 Task: Plan a workshop on effective communication for the team on the 18th at 3:30 PM.
Action: Mouse moved to (36, 69)
Screenshot: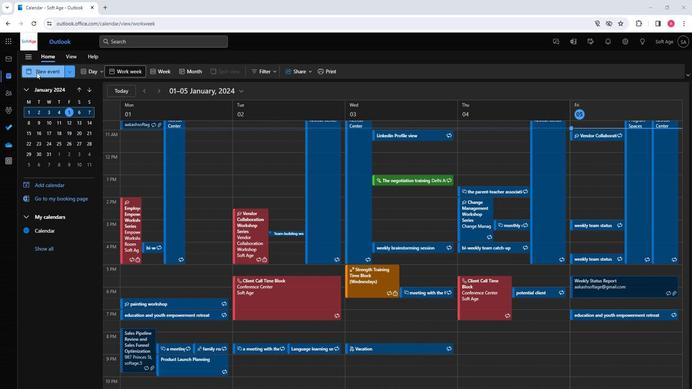 
Action: Mouse pressed left at (36, 69)
Screenshot: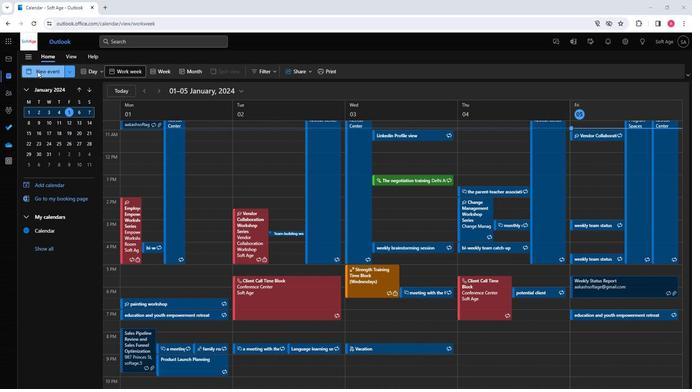
Action: Mouse moved to (81, 182)
Screenshot: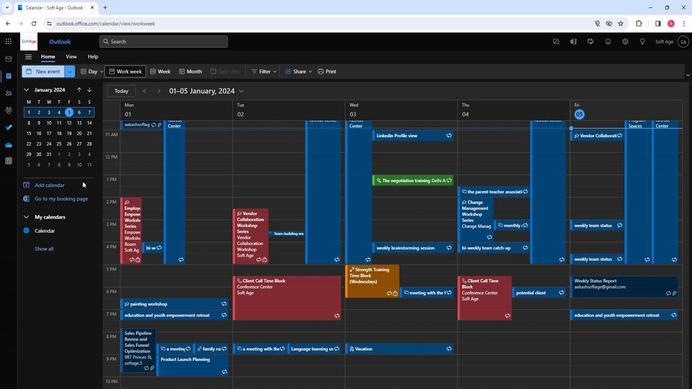 
Action: Key pressed <Key.shift>Workshop<Key.space>on<Key.space><Key.shift><Key.shift><Key.shift><Key.shift><Key.shift><Key.shift><Key.shift><Key.shift>Effective<Key.space><Key.shift>Communication
Screenshot: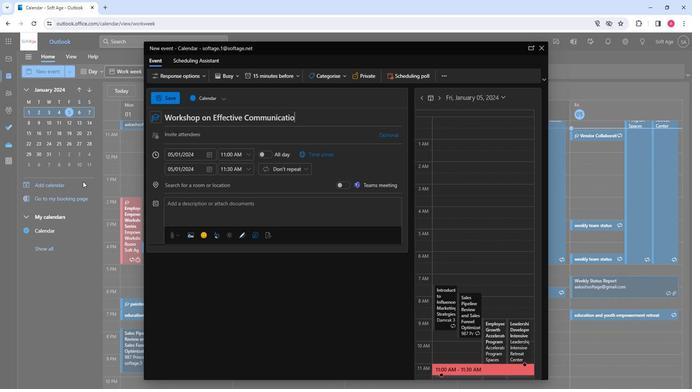 
Action: Mouse moved to (225, 136)
Screenshot: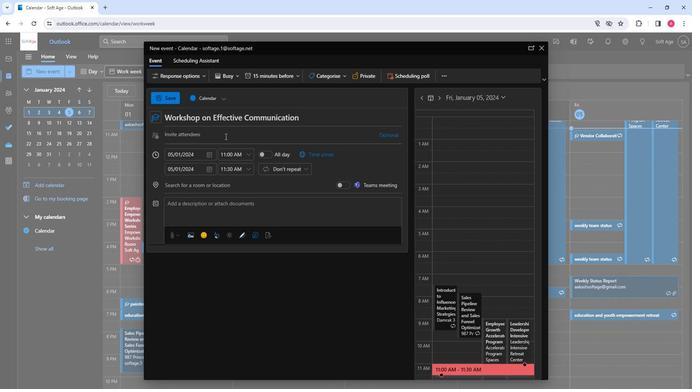 
Action: Mouse pressed left at (225, 136)
Screenshot: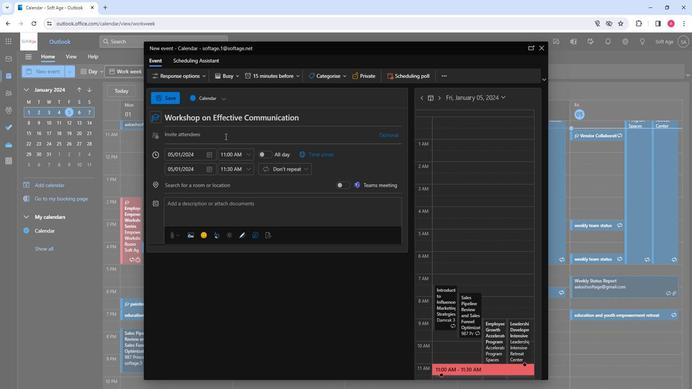 
Action: Key pressed so
Screenshot: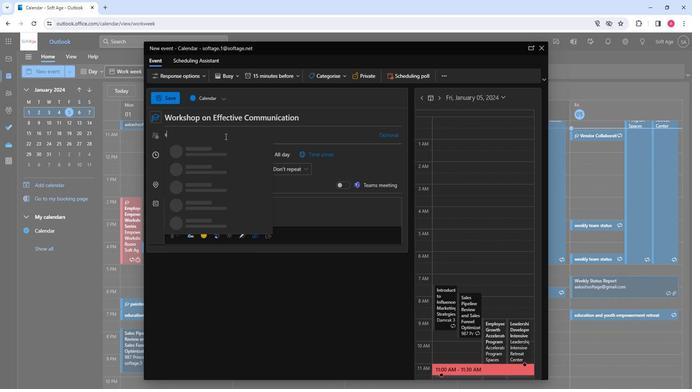 
Action: Mouse moved to (202, 151)
Screenshot: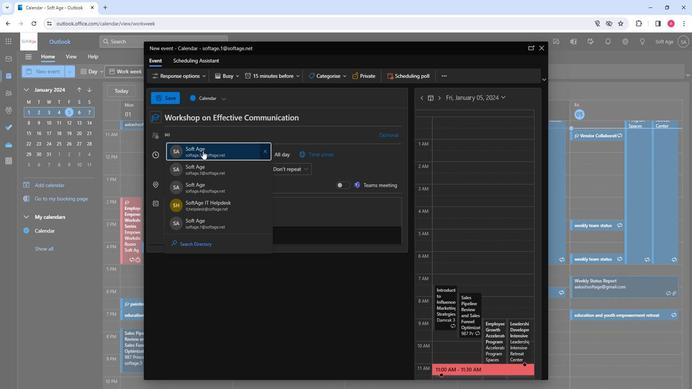 
Action: Mouse pressed left at (202, 151)
Screenshot: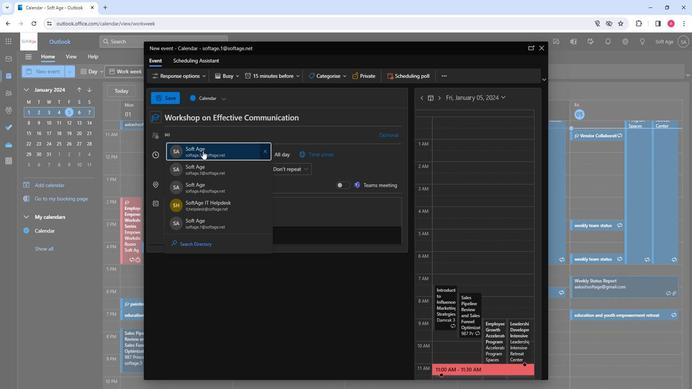 
Action: Key pressed so
Screenshot: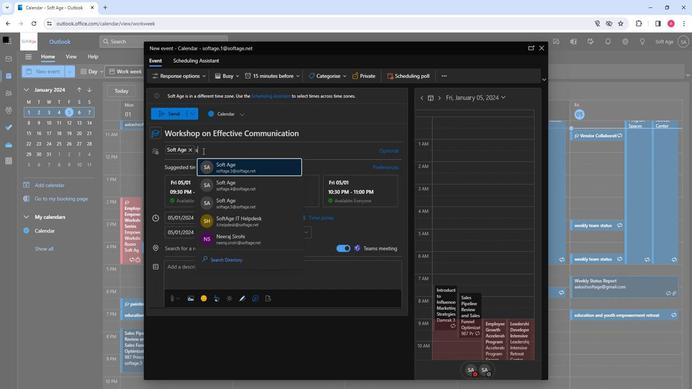 
Action: Mouse moved to (234, 194)
Screenshot: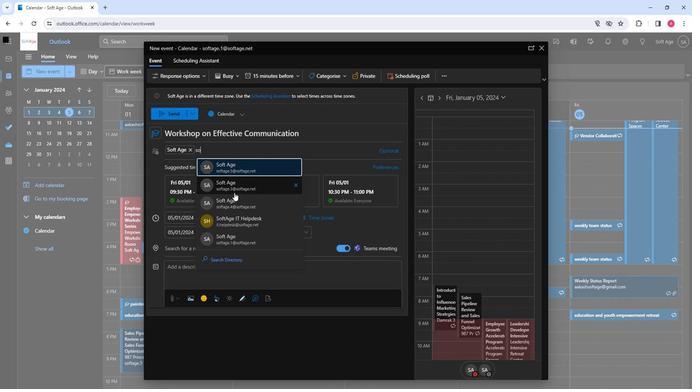 
Action: Mouse pressed left at (234, 194)
Screenshot: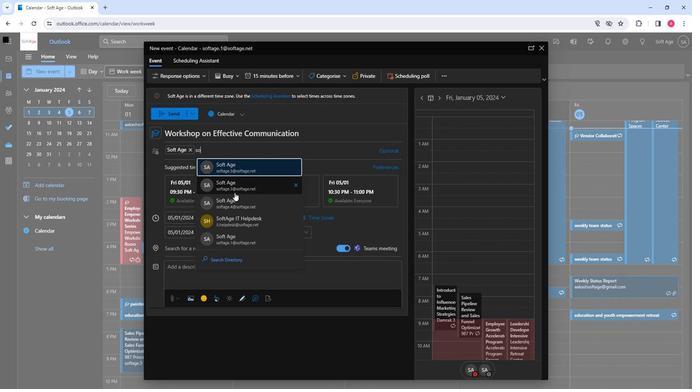 
Action: Mouse moved to (234, 194)
Screenshot: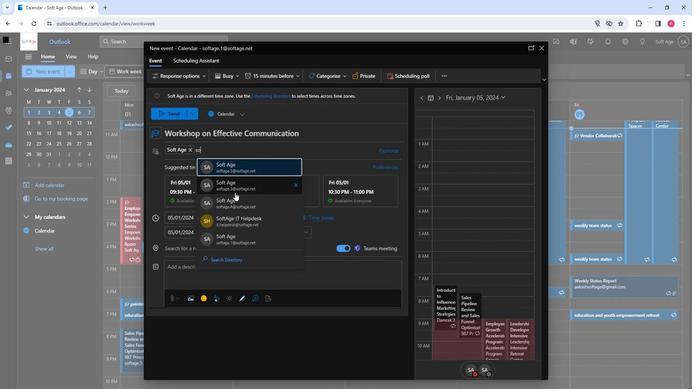 
Action: Key pressed so
Screenshot: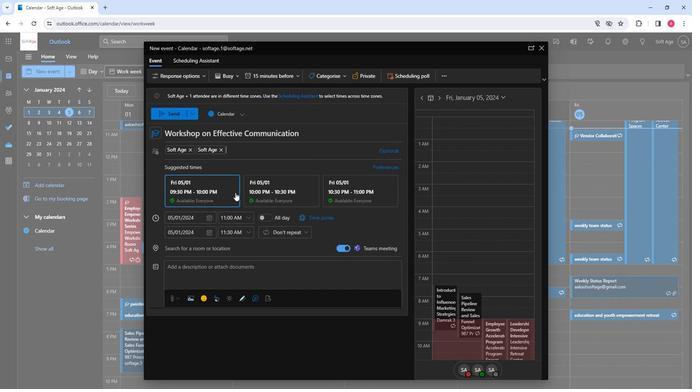 
Action: Mouse moved to (247, 203)
Screenshot: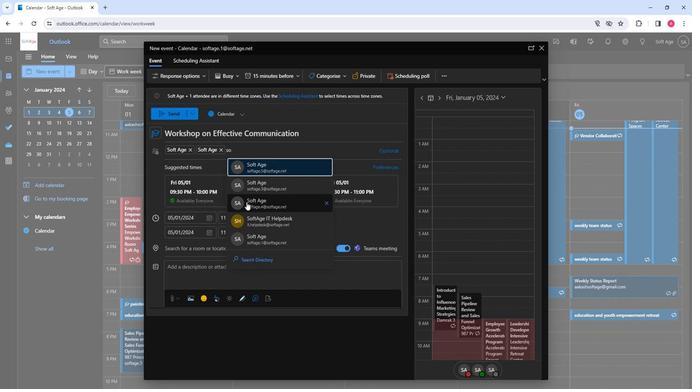 
Action: Mouse pressed left at (247, 203)
Screenshot: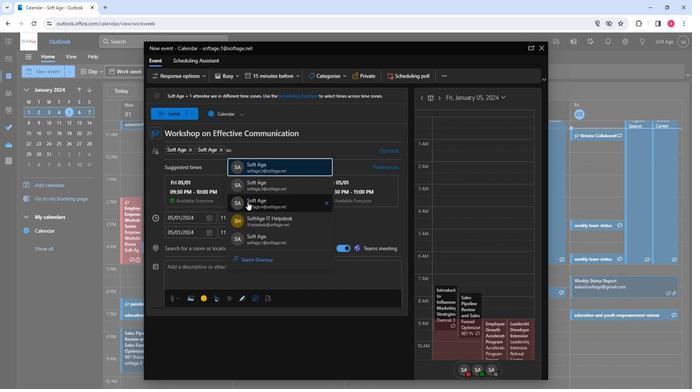 
Action: Mouse moved to (209, 218)
Screenshot: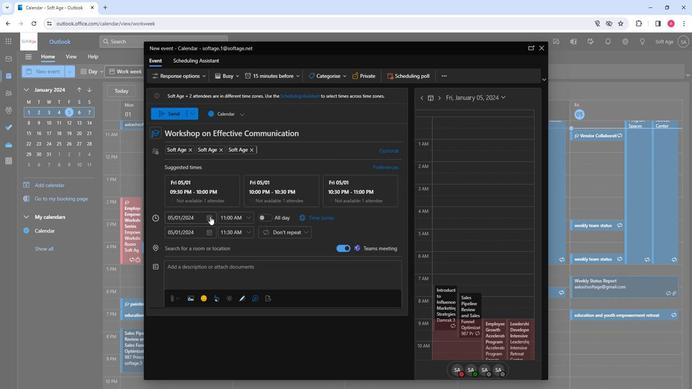 
Action: Mouse pressed left at (209, 218)
Screenshot: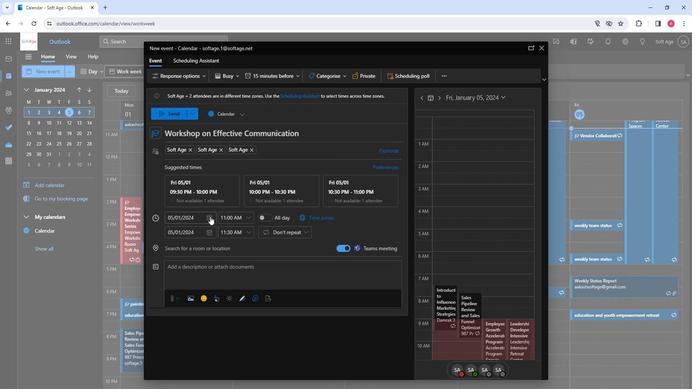 
Action: Mouse moved to (204, 282)
Screenshot: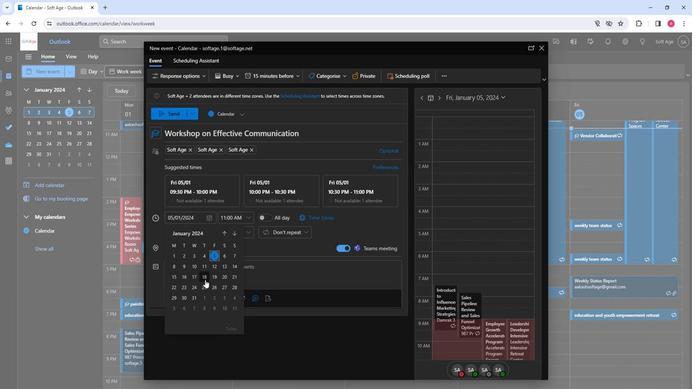 
Action: Mouse pressed left at (204, 282)
Screenshot: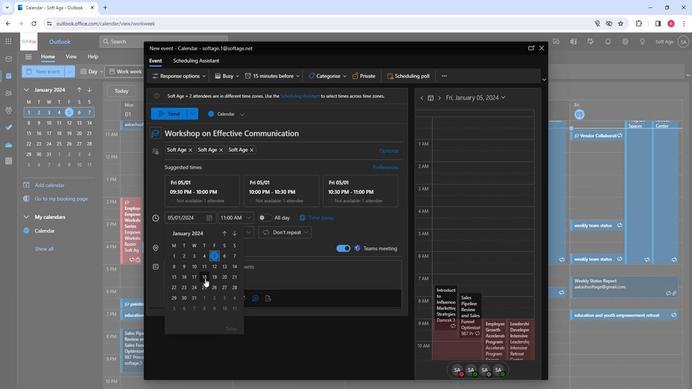 
Action: Mouse moved to (246, 220)
Screenshot: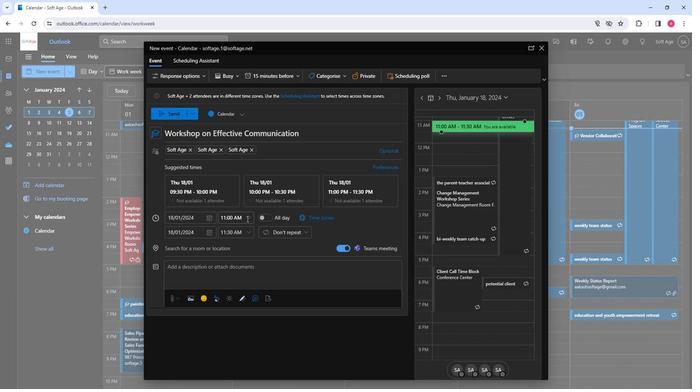 
Action: Mouse pressed left at (246, 220)
Screenshot: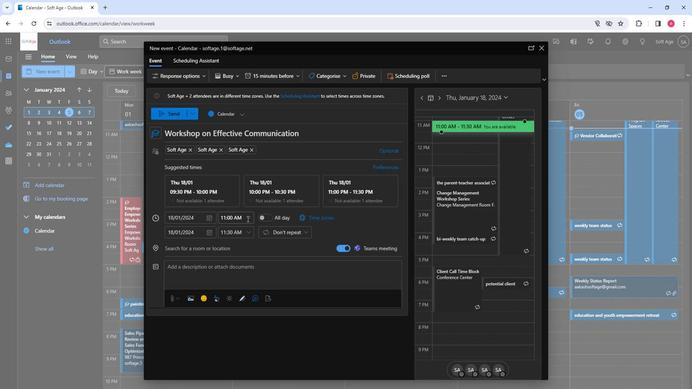 
Action: Mouse moved to (238, 259)
Screenshot: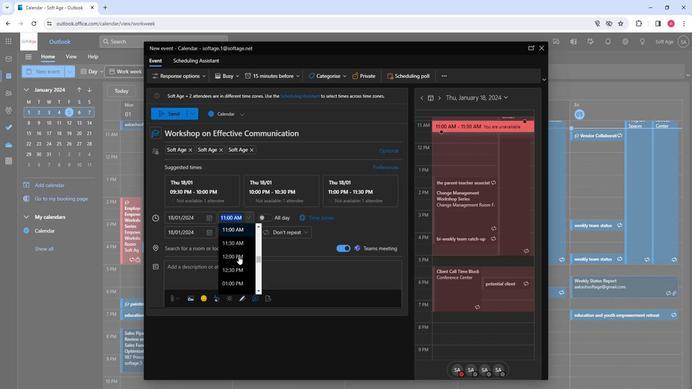 
Action: Mouse scrolled (238, 259) with delta (0, 0)
Screenshot: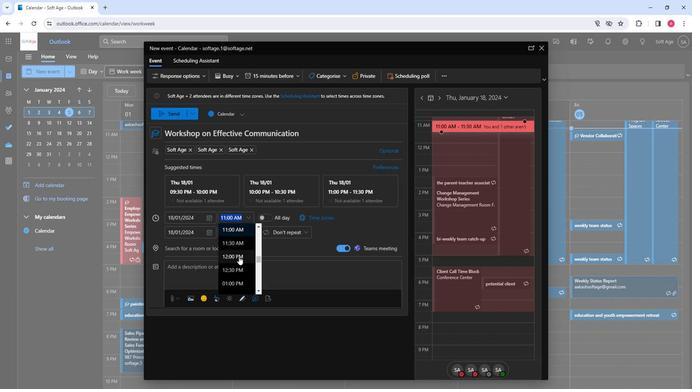 
Action: Mouse moved to (239, 259)
Screenshot: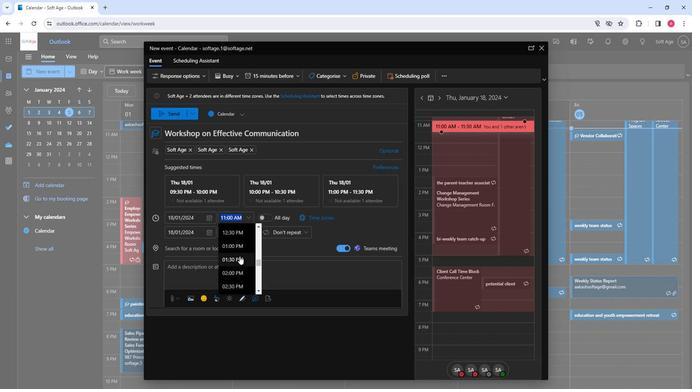 
Action: Mouse scrolled (239, 258) with delta (0, 0)
Screenshot: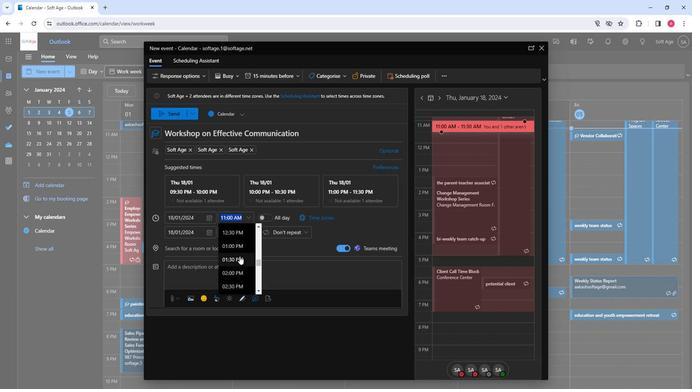 
Action: Mouse moved to (230, 278)
Screenshot: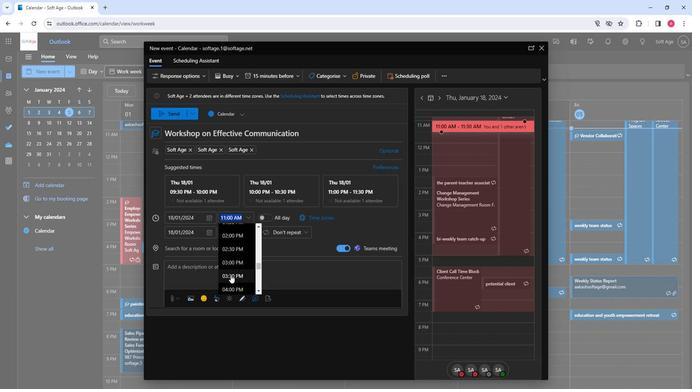 
Action: Mouse pressed left at (230, 278)
Screenshot: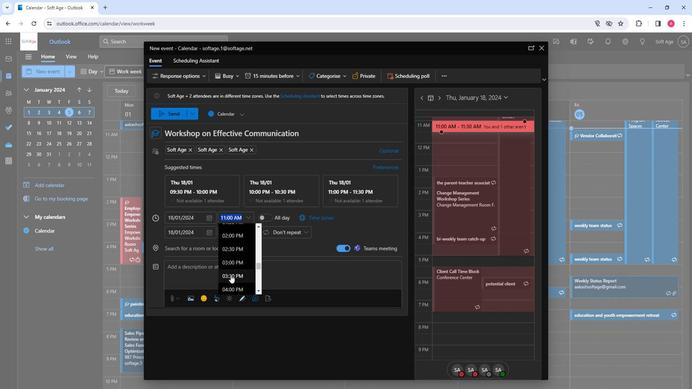 
Action: Mouse moved to (212, 248)
Screenshot: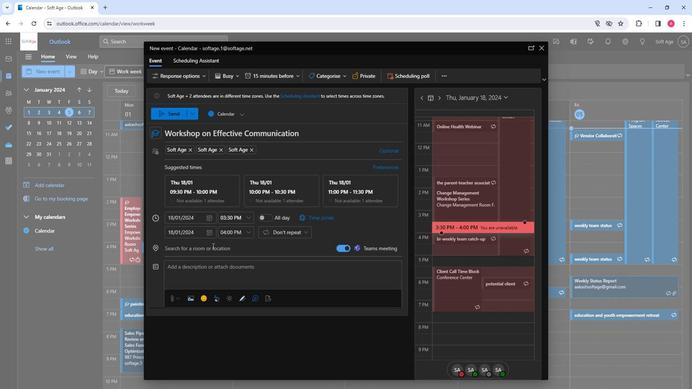 
Action: Mouse pressed left at (212, 248)
Screenshot: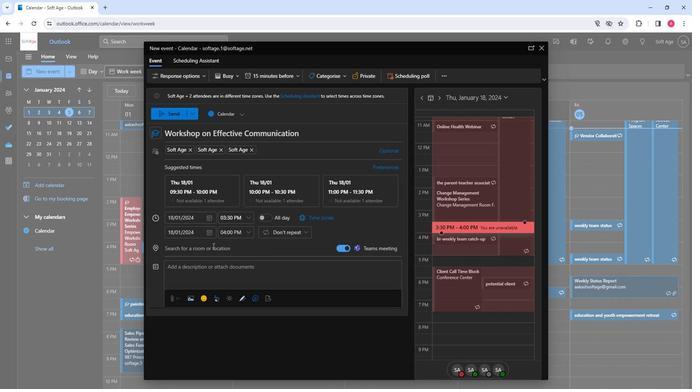 
Action: Mouse moved to (217, 295)
Screenshot: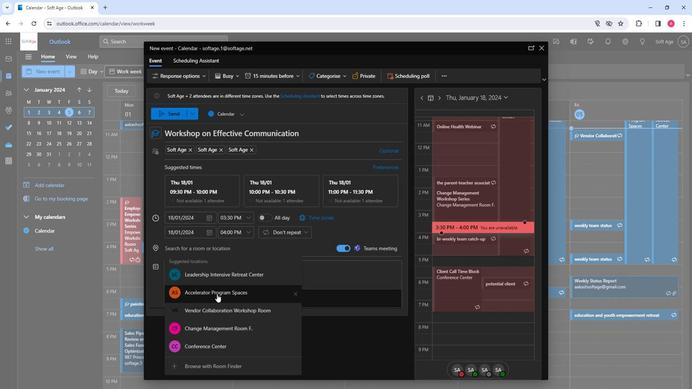 
Action: Mouse pressed left at (217, 295)
Screenshot: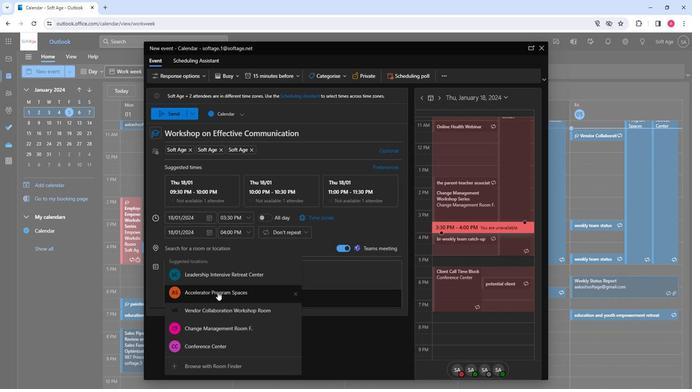 
Action: Mouse moved to (222, 271)
Screenshot: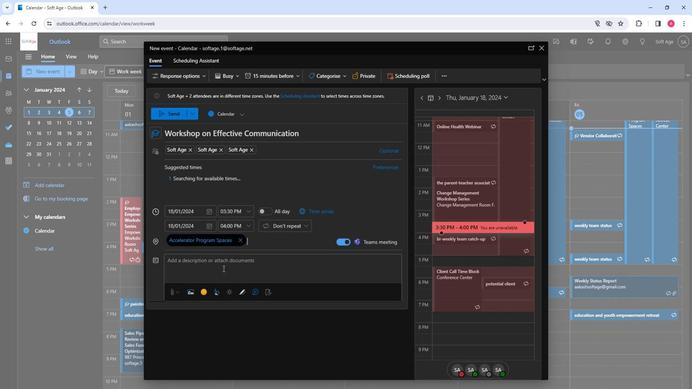 
Action: Mouse pressed left at (222, 271)
Screenshot: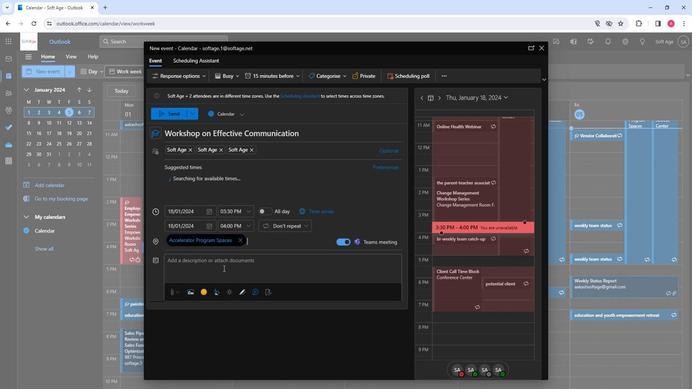 
Action: Key pressed <Key.shift>Enhance<Key.space>team<Key.space>communication<Key.space>with<Key.space>our<Key.space>workshop<Key.space>on<Key.space>effective<Key.space>communication<Key.shift>!<Key.space><Key.shift>Cultivi<Key.backspace>ate<Key.space>listening<Key.space>skills,<Key.space>articulate<Key.space>ideas<Key.space>clearly,<Key.space>and<Key.space>foster<Key.space>a<Key.space>collaborative<Key.space>environment<Key.space>for<Key.space>improved<Key.space>teamwork<Key.space>and<Key.space>success.
Screenshot: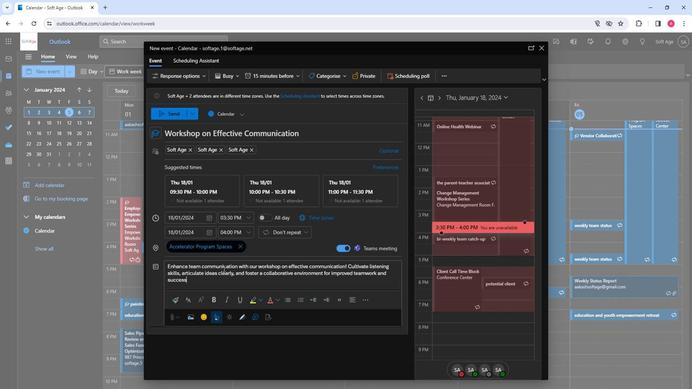 
Action: Mouse moved to (228, 281)
Screenshot: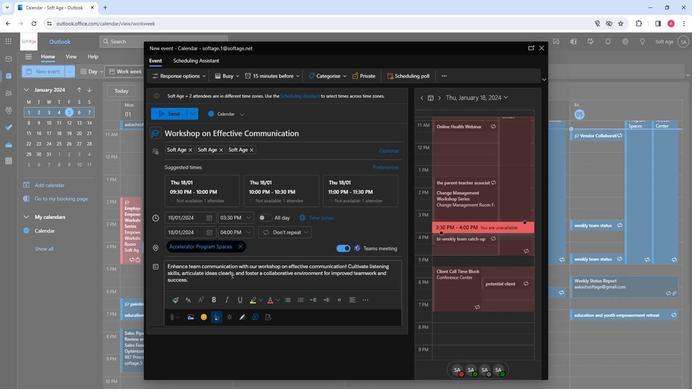
Action: Mouse pressed left at (228, 281)
Screenshot: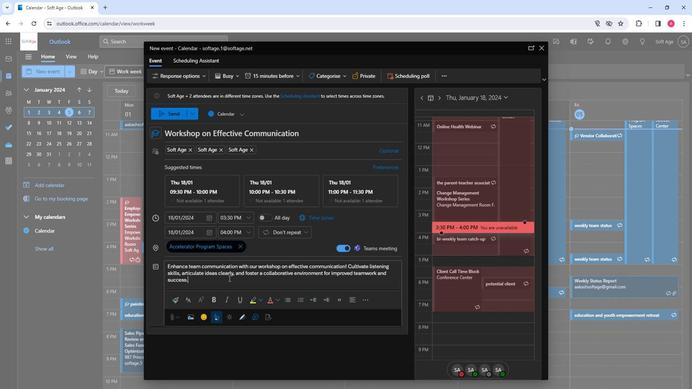 
Action: Mouse pressed left at (228, 281)
Screenshot: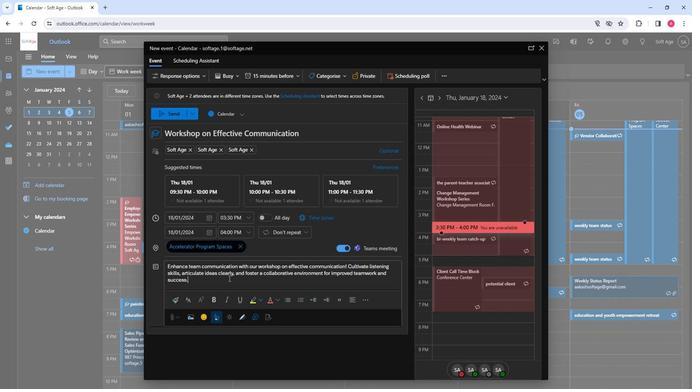
Action: Mouse pressed left at (228, 281)
Screenshot: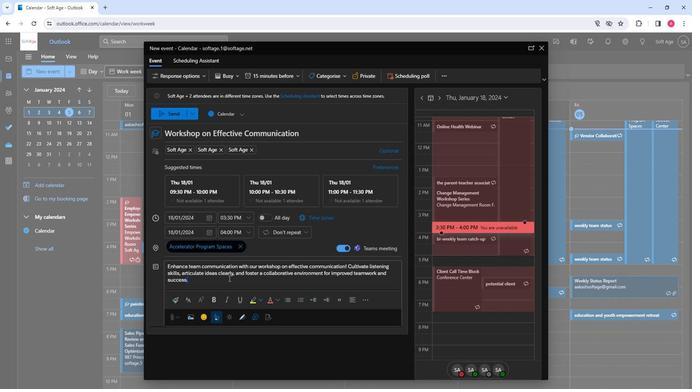 
Action: Mouse pressed left at (228, 281)
Screenshot: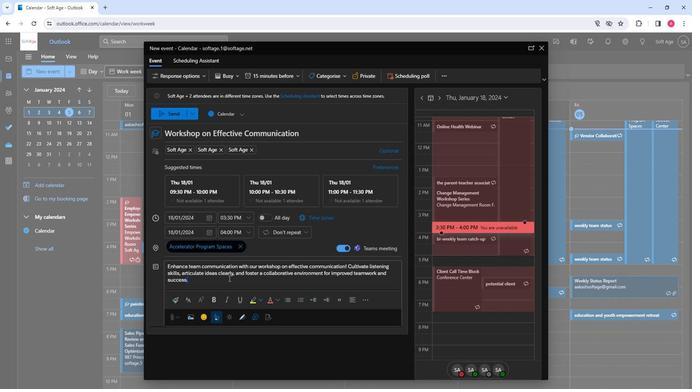 
Action: Mouse moved to (190, 305)
Screenshot: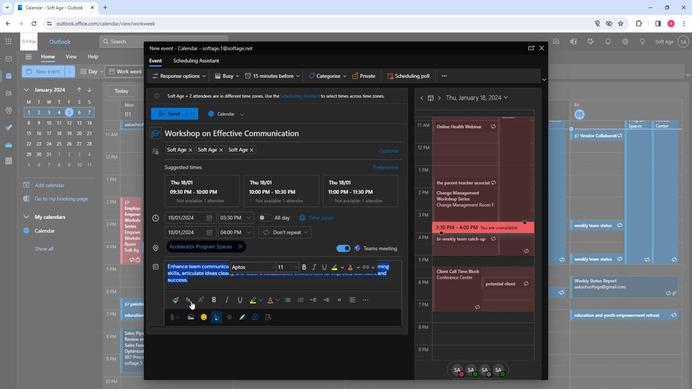 
Action: Mouse pressed left at (190, 305)
Screenshot: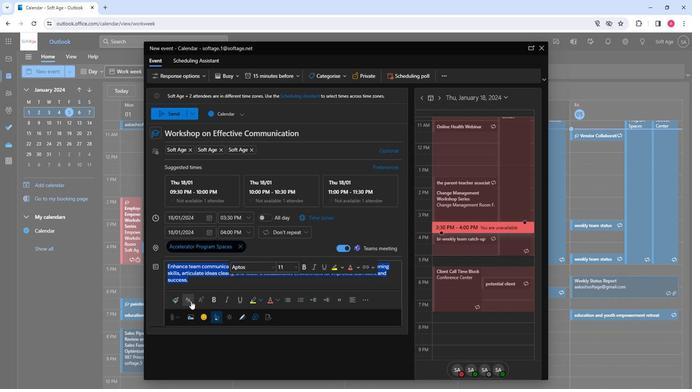 
Action: Mouse moved to (213, 234)
Screenshot: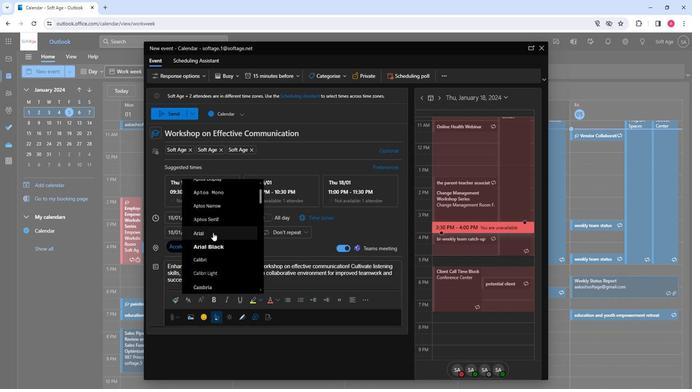 
Action: Mouse scrolled (213, 233) with delta (0, 0)
Screenshot: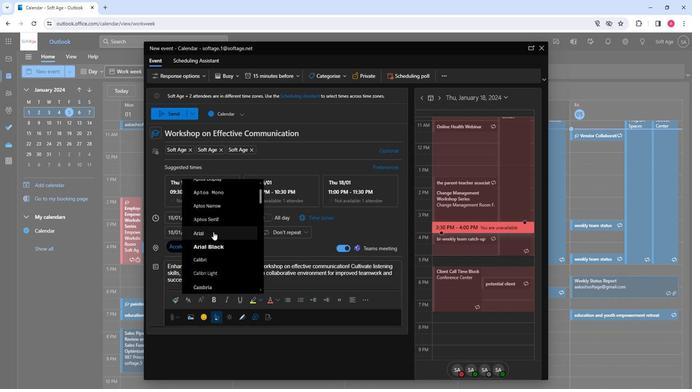
Action: Mouse scrolled (213, 233) with delta (0, 0)
Screenshot: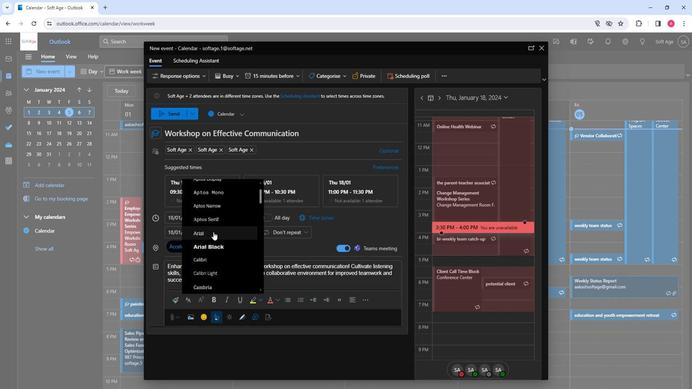 
Action: Mouse scrolled (213, 233) with delta (0, 0)
Screenshot: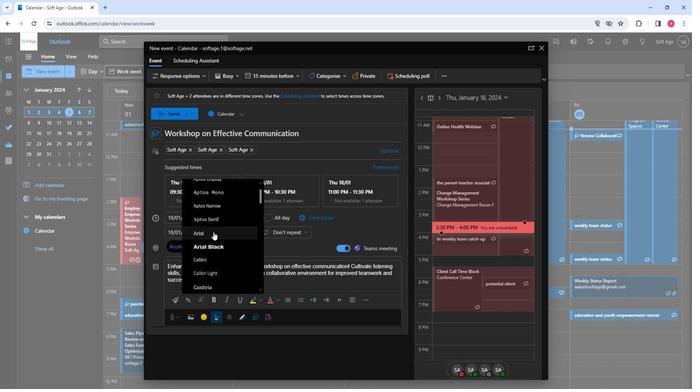 
Action: Mouse moved to (211, 242)
Screenshot: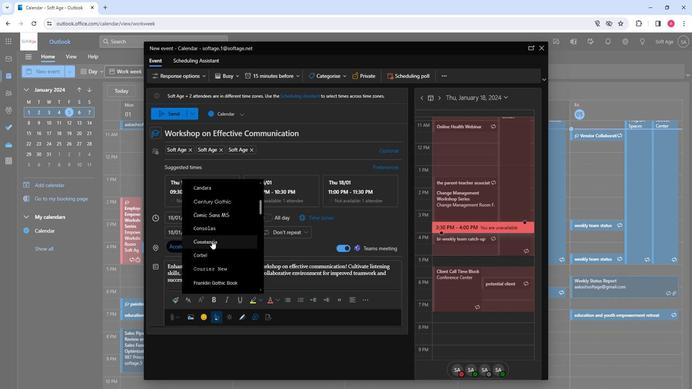 
Action: Mouse scrolled (211, 242) with delta (0, 0)
Screenshot: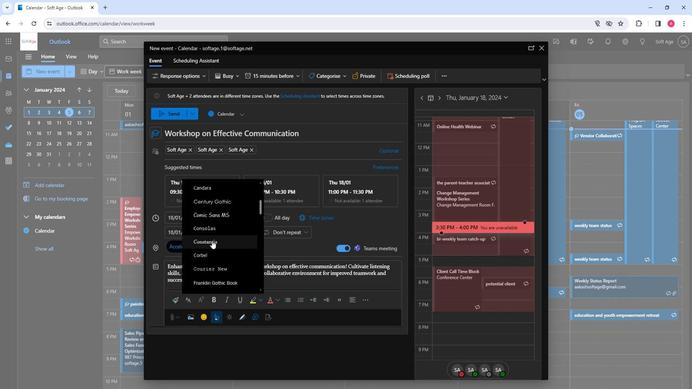 
Action: Mouse moved to (209, 250)
Screenshot: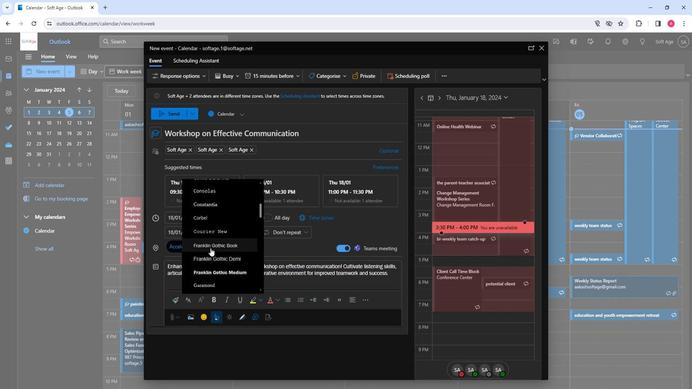 
Action: Mouse scrolled (209, 249) with delta (0, 0)
Screenshot: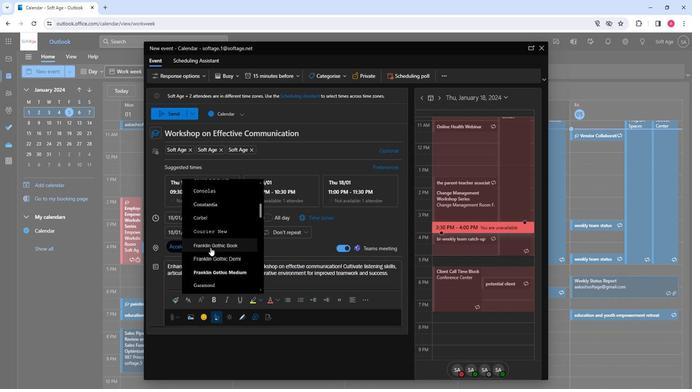 
Action: Mouse moved to (208, 242)
Screenshot: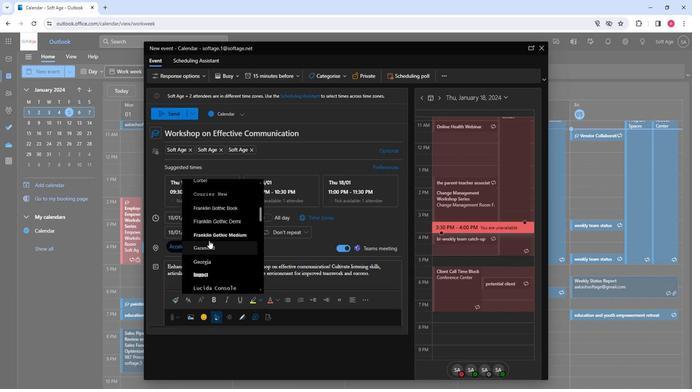 
Action: Mouse scrolled (208, 241) with delta (0, 0)
Screenshot: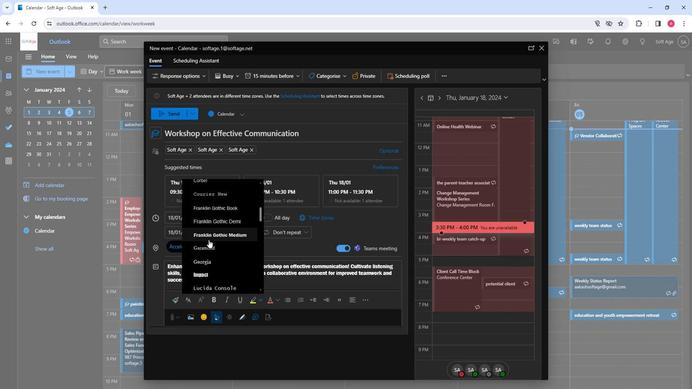 
Action: Mouse moved to (207, 236)
Screenshot: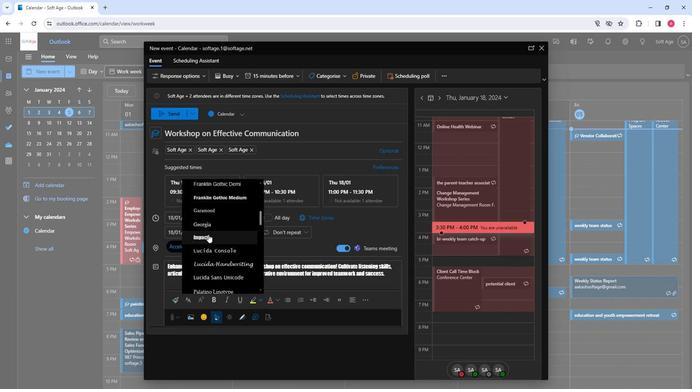 
Action: Mouse scrolled (207, 236) with delta (0, 0)
Screenshot: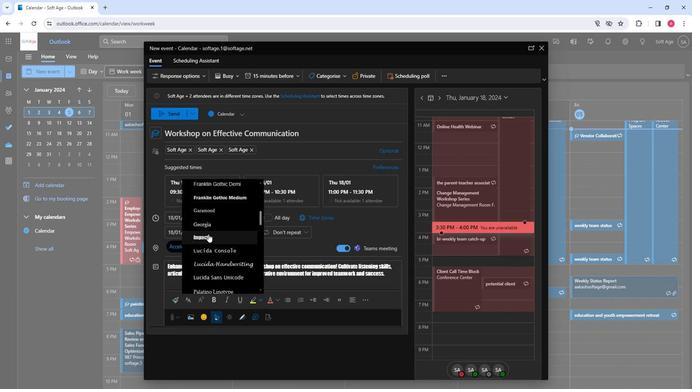 
Action: Mouse moved to (211, 243)
Screenshot: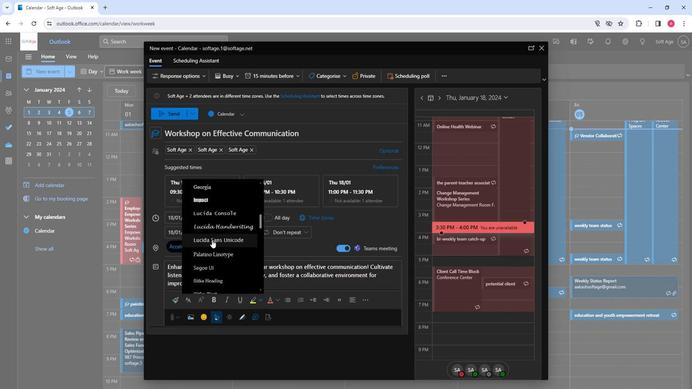 
Action: Mouse pressed left at (211, 243)
Screenshot: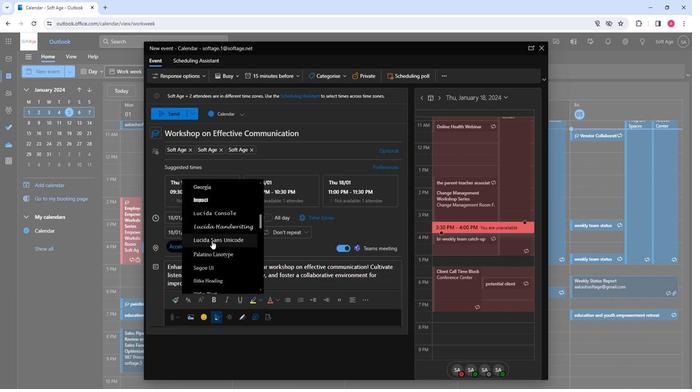 
Action: Mouse moved to (223, 300)
Screenshot: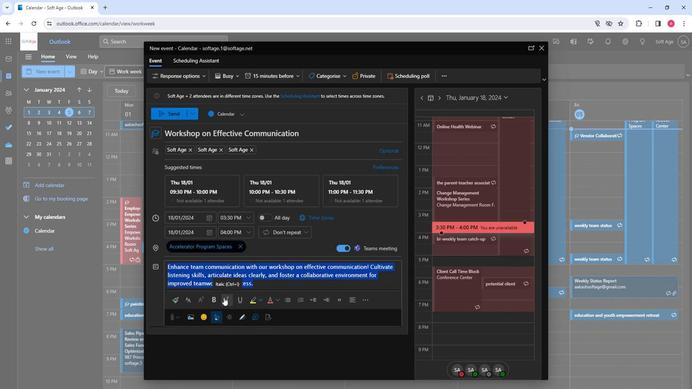 
Action: Mouse pressed left at (223, 300)
Screenshot: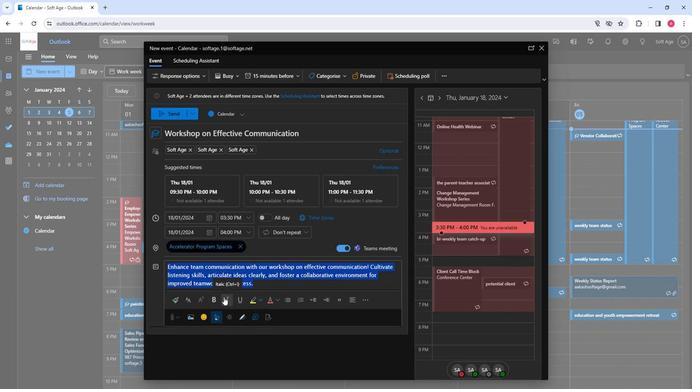 
Action: Mouse moved to (277, 301)
Screenshot: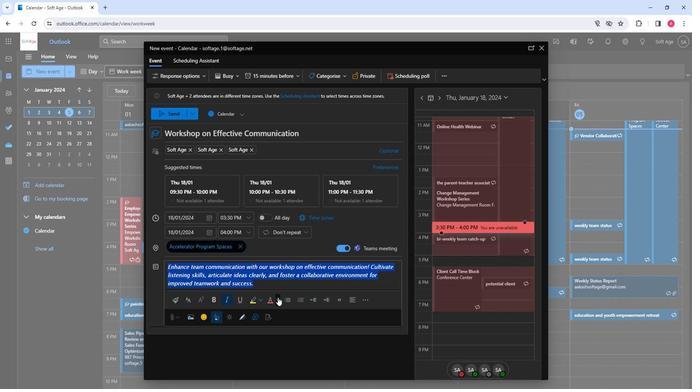 
Action: Mouse pressed left at (277, 301)
Screenshot: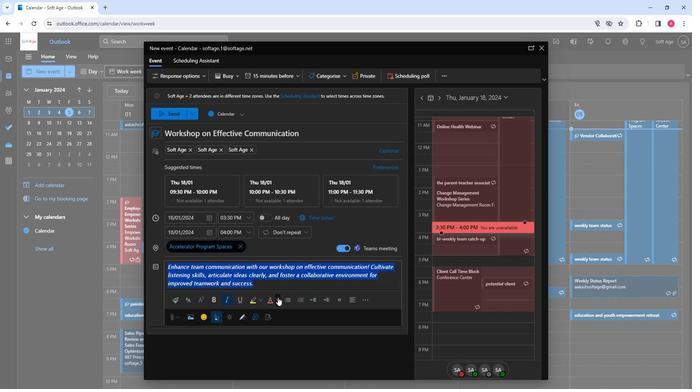
Action: Mouse moved to (306, 259)
Screenshot: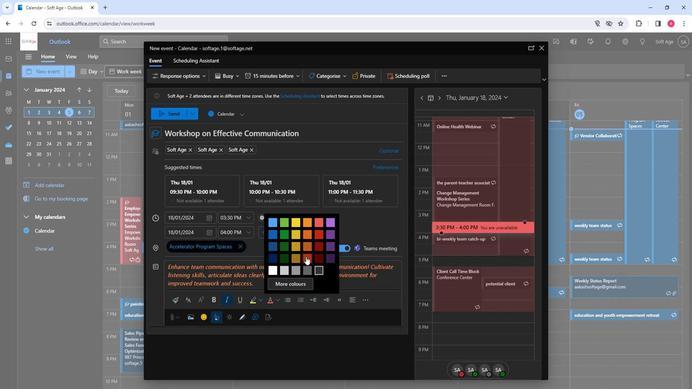 
Action: Mouse pressed left at (306, 259)
Screenshot: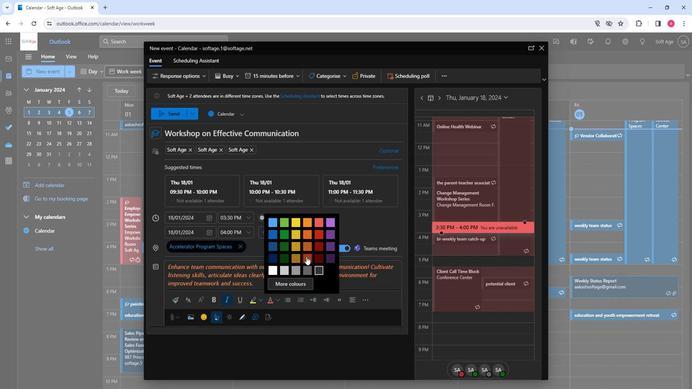 
Action: Mouse moved to (331, 303)
Screenshot: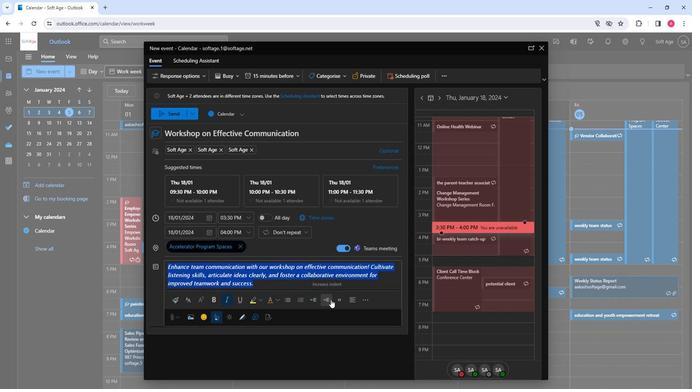 
Action: Mouse pressed left at (331, 303)
Screenshot: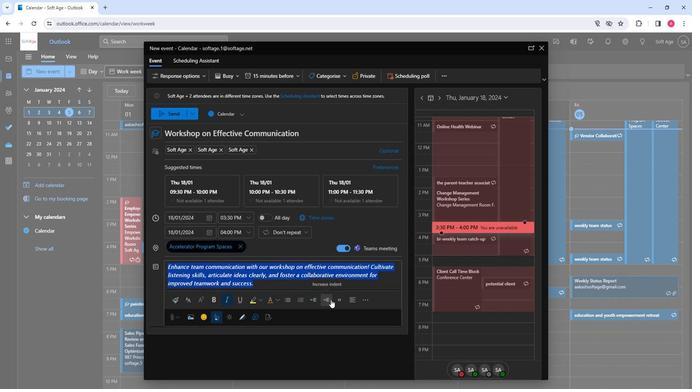 
Action: Mouse moved to (332, 288)
Screenshot: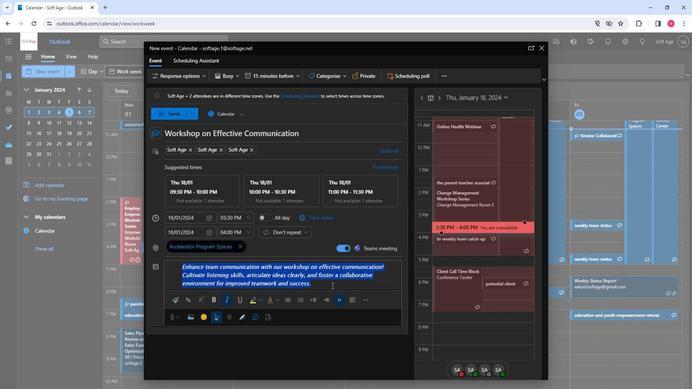 
Action: Mouse pressed left at (332, 288)
Screenshot: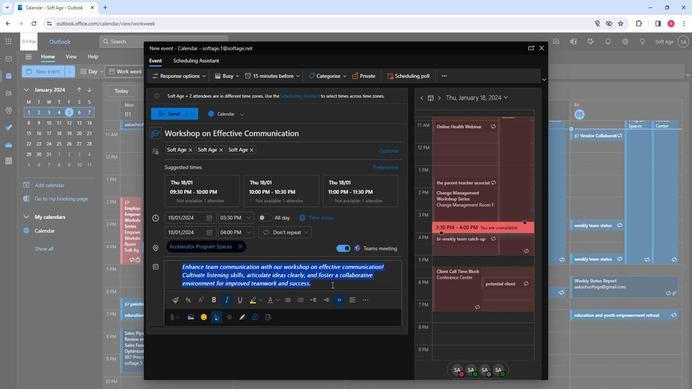 
Action: Mouse moved to (176, 115)
Screenshot: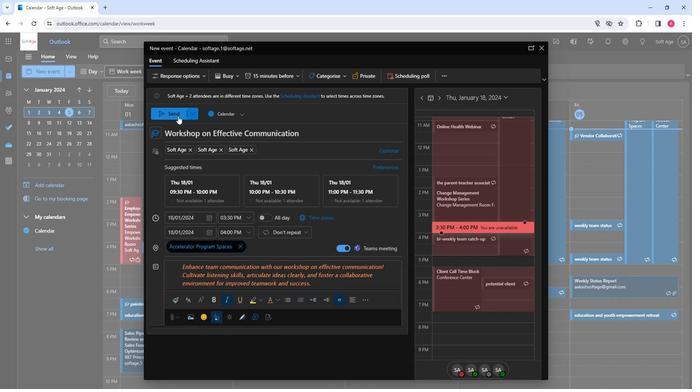 
Action: Mouse pressed left at (176, 115)
Screenshot: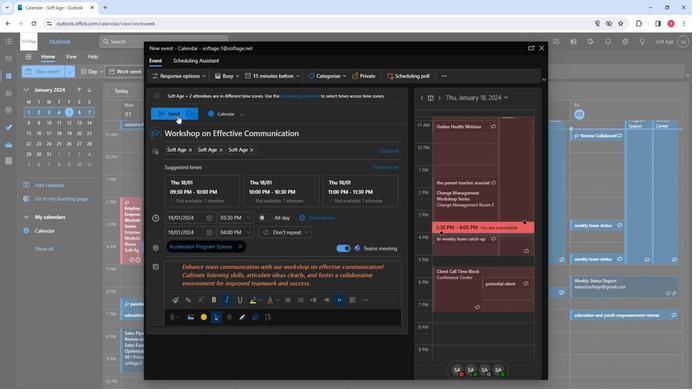 
Action: Mouse moved to (207, 279)
Screenshot: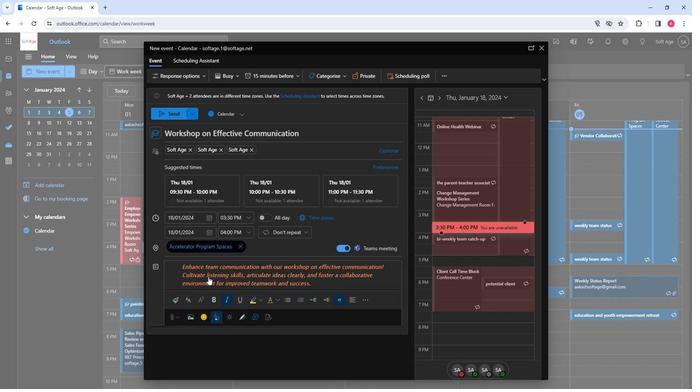 
